 Task: Enable "Normalize stereo channels independently" for the loudness normalization effect.
Action: Mouse moved to (361, 24)
Screenshot: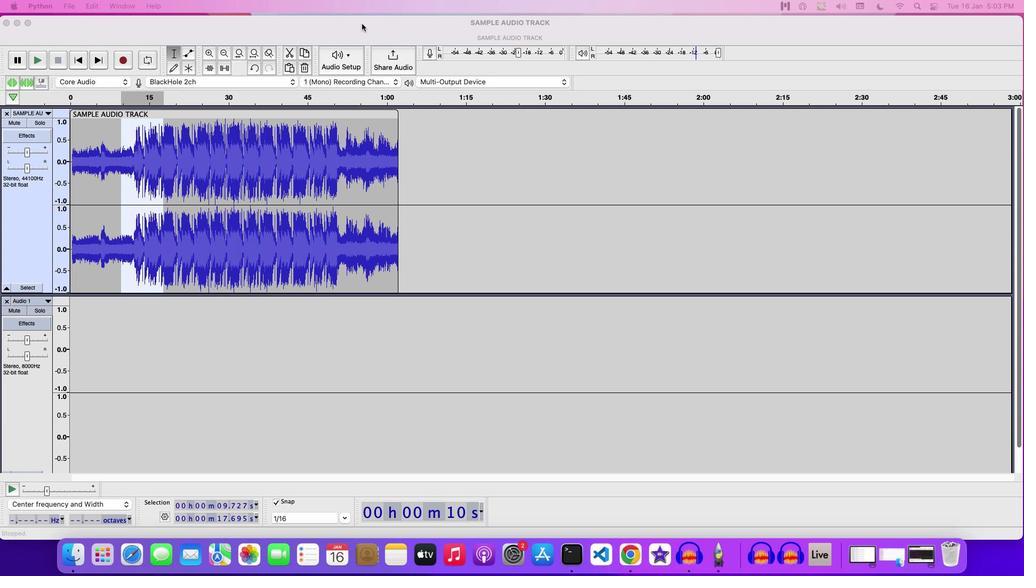 
Action: Mouse pressed left at (361, 24)
Screenshot: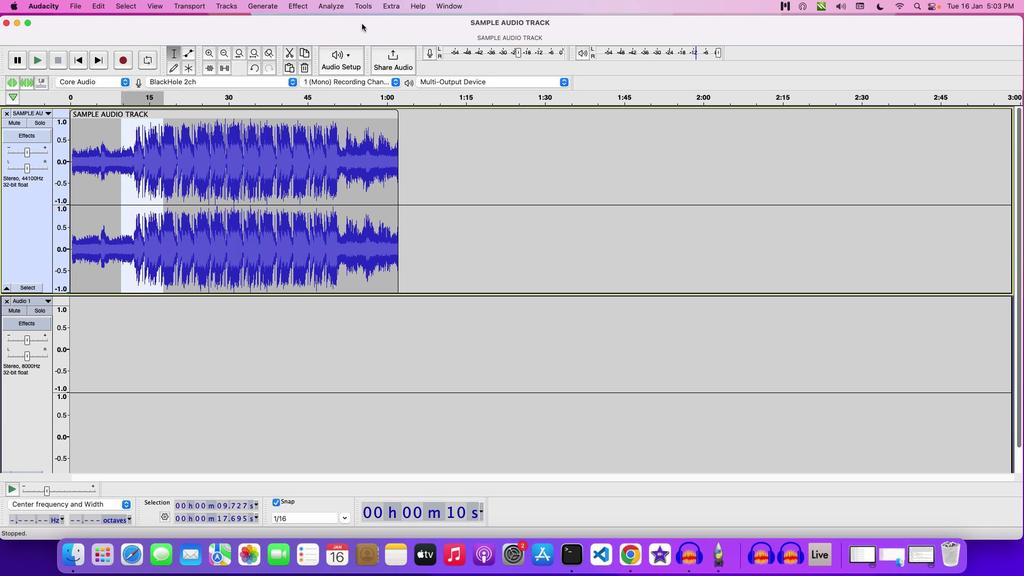 
Action: Mouse moved to (302, 6)
Screenshot: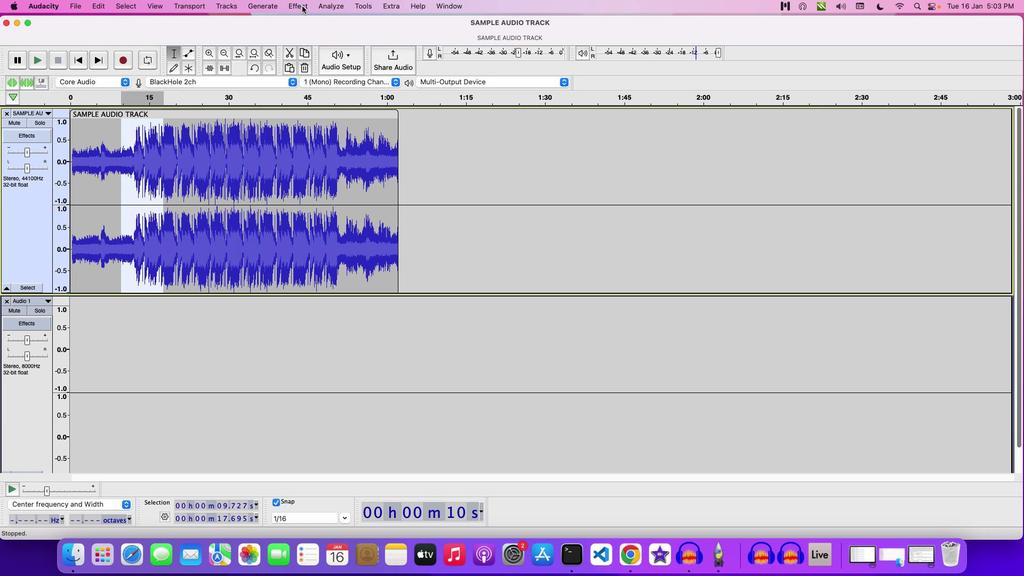 
Action: Mouse pressed left at (302, 6)
Screenshot: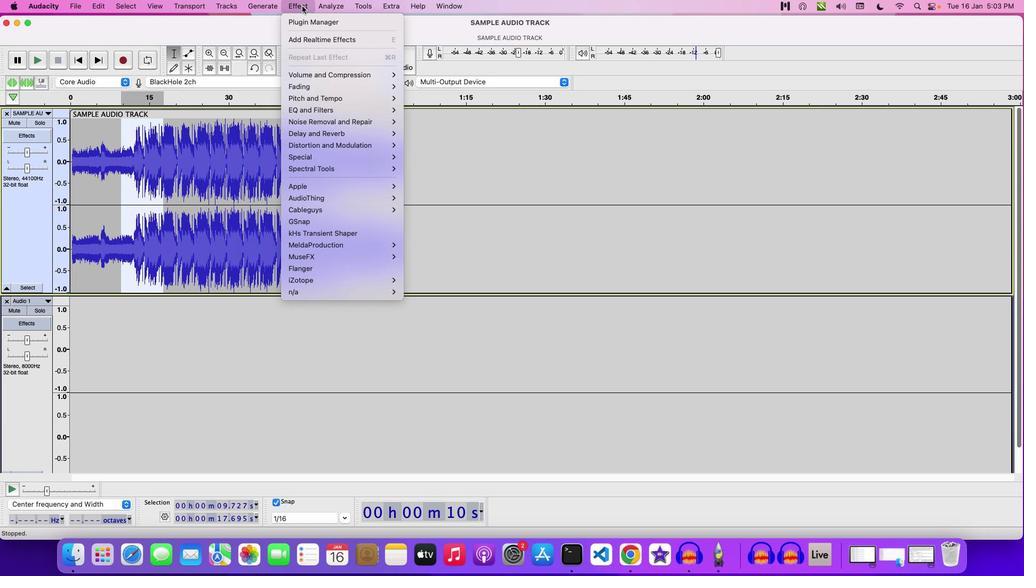 
Action: Mouse moved to (468, 123)
Screenshot: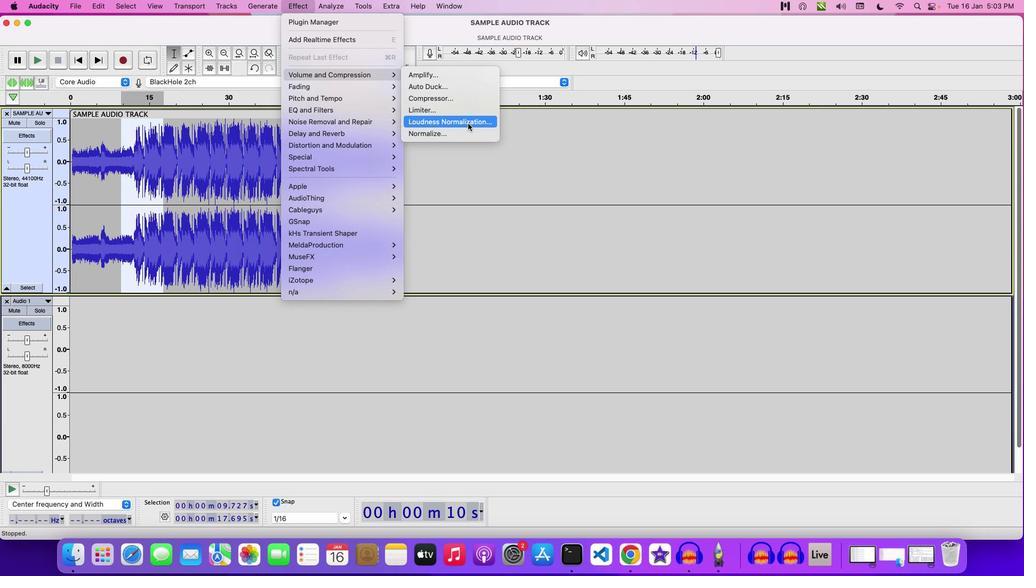 
Action: Mouse pressed left at (468, 123)
Screenshot: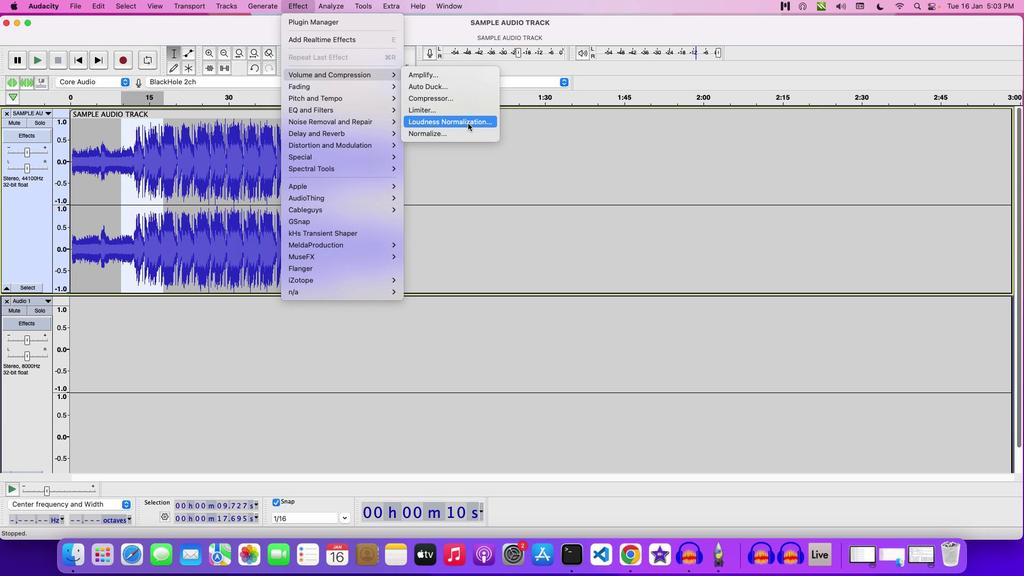 
Action: Mouse moved to (503, 241)
Screenshot: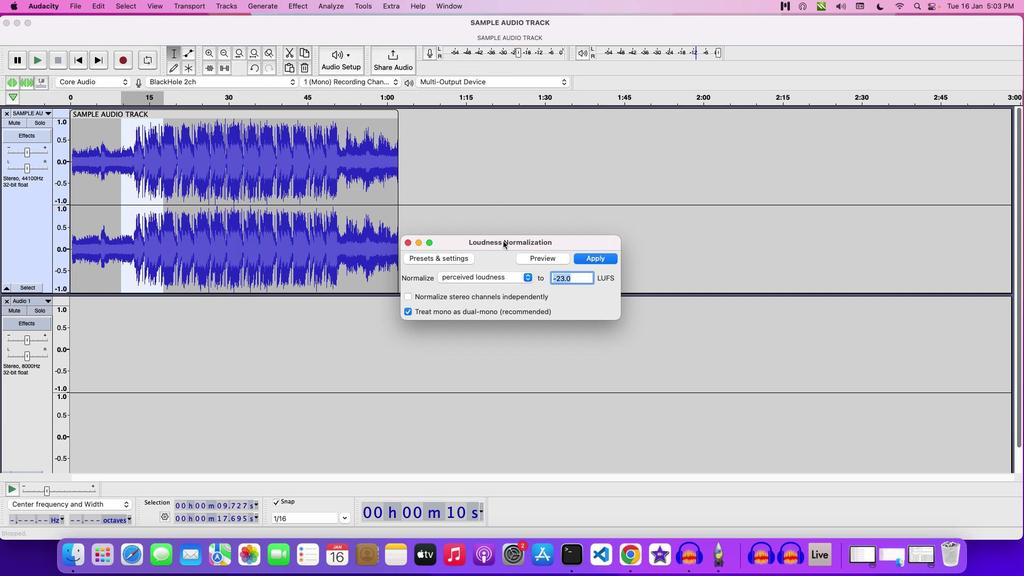 
Action: Mouse pressed left at (503, 241)
Screenshot: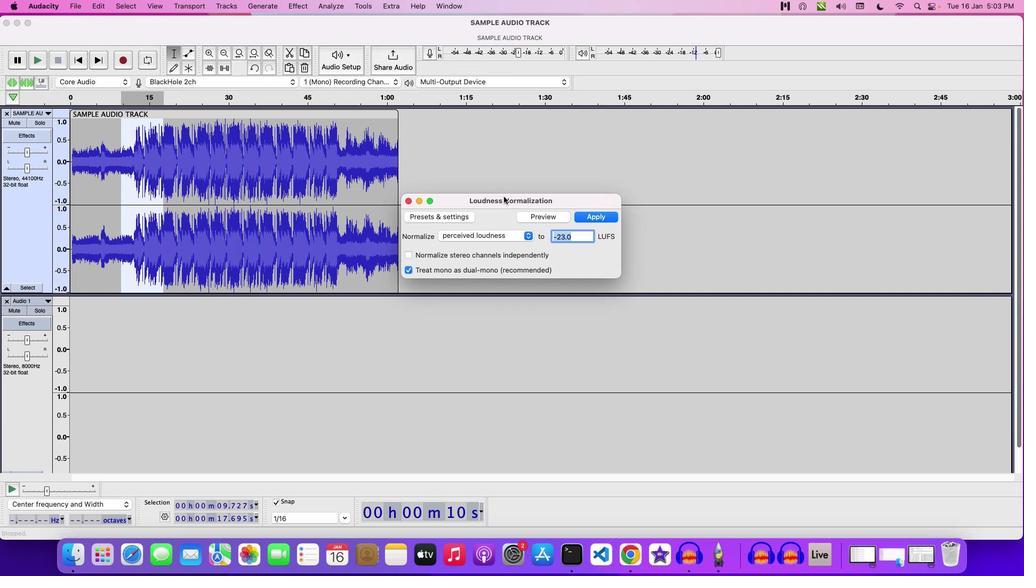 
Action: Mouse moved to (408, 177)
Screenshot: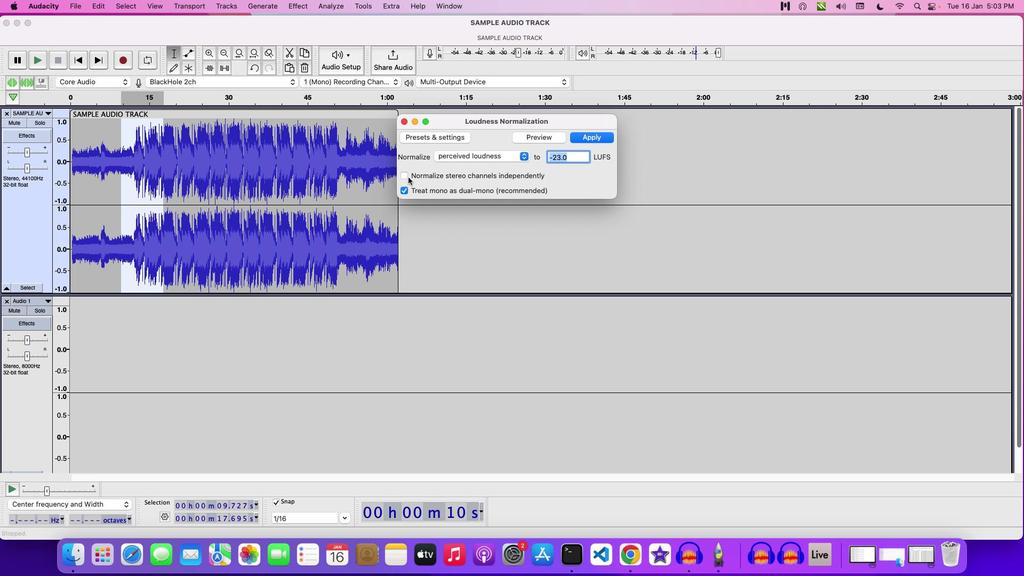 
Action: Mouse pressed left at (408, 177)
Screenshot: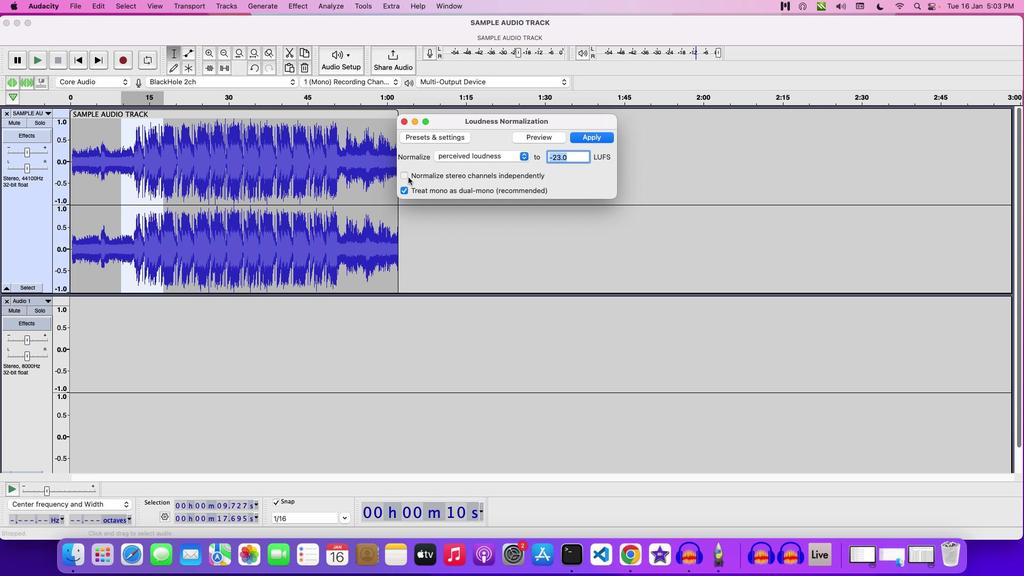 
Action: Mouse moved to (413, 167)
Screenshot: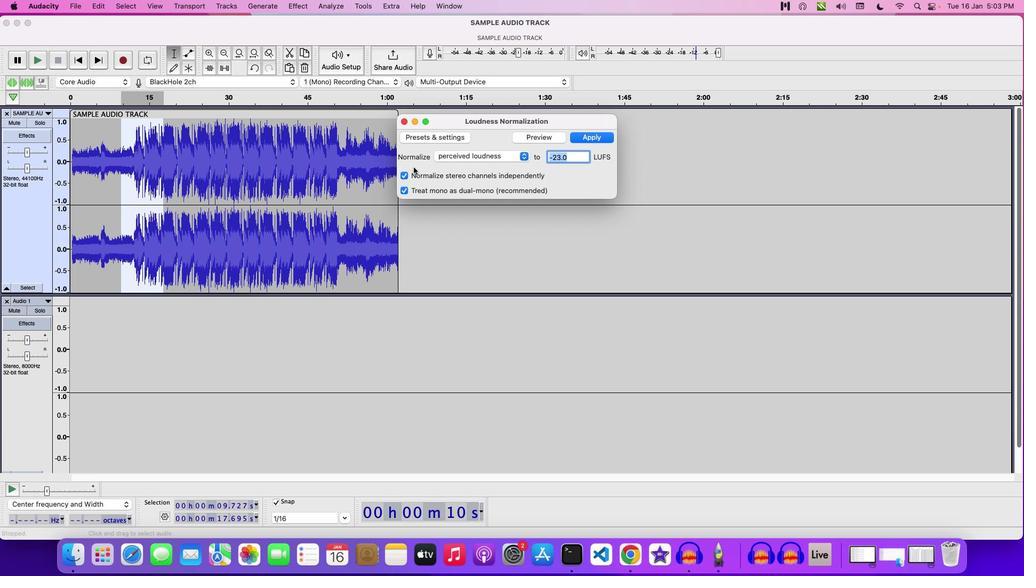 
Action: Mouse pressed left at (413, 167)
Screenshot: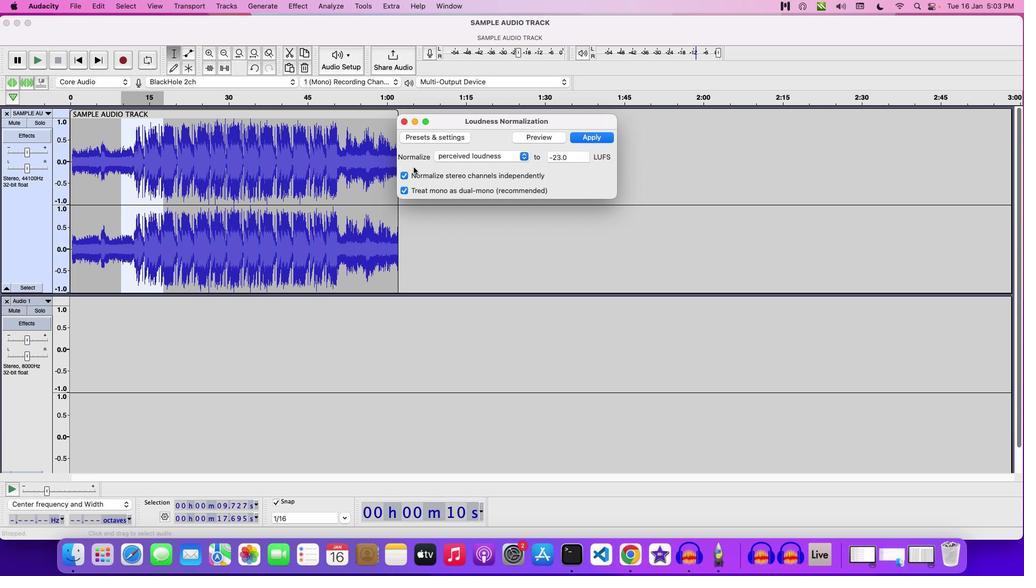 
Action: Mouse moved to (416, 165)
Screenshot: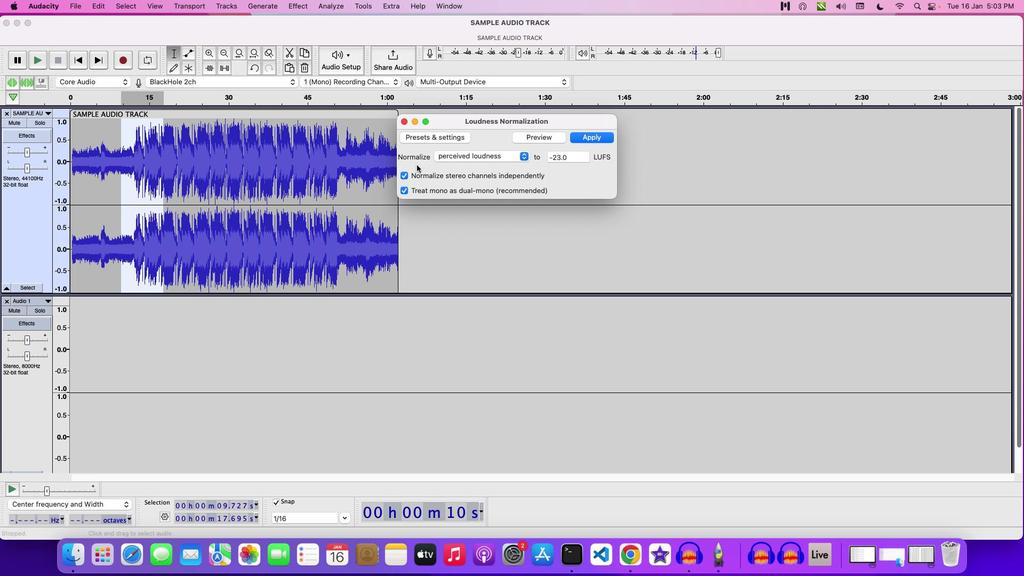 
